 Task: In the  document Nativeamericanreservationsplan.txt Insert the command  'Editing'Email the file to   'softage.10@softage.net', with message attached Important: I've emailed you crucial details. Please make sure to go through it thoroughly. and file type: RTF
Action: Mouse moved to (1114, 104)
Screenshot: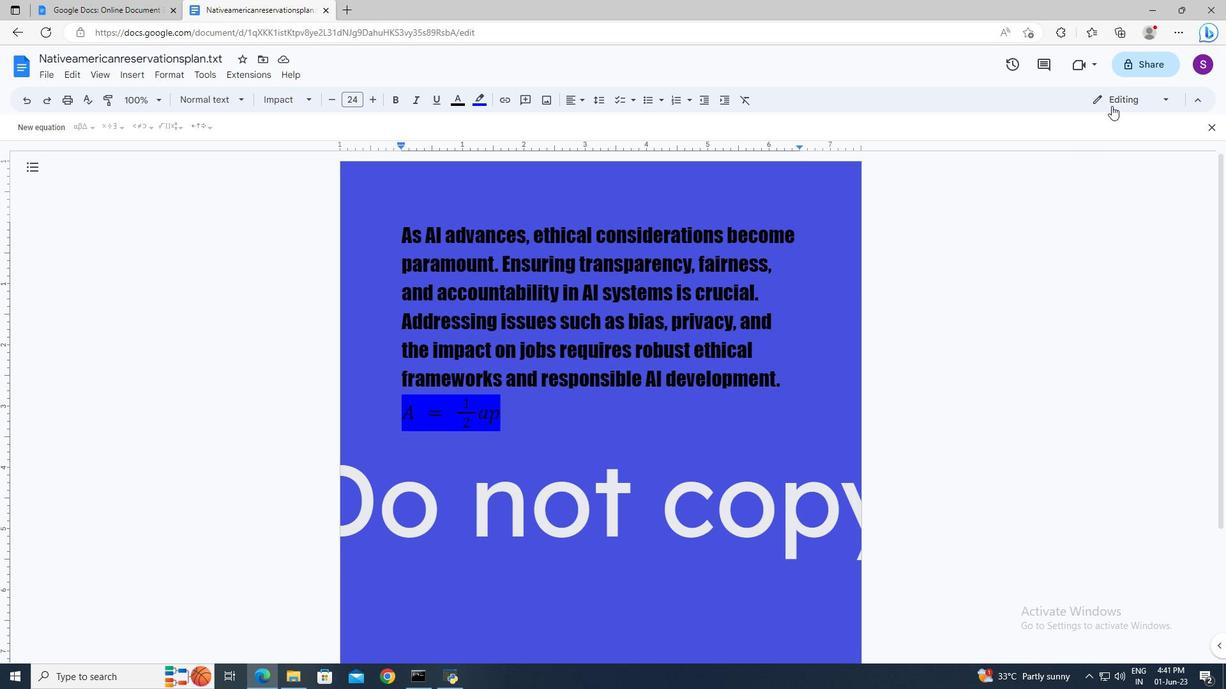 
Action: Mouse pressed left at (1114, 104)
Screenshot: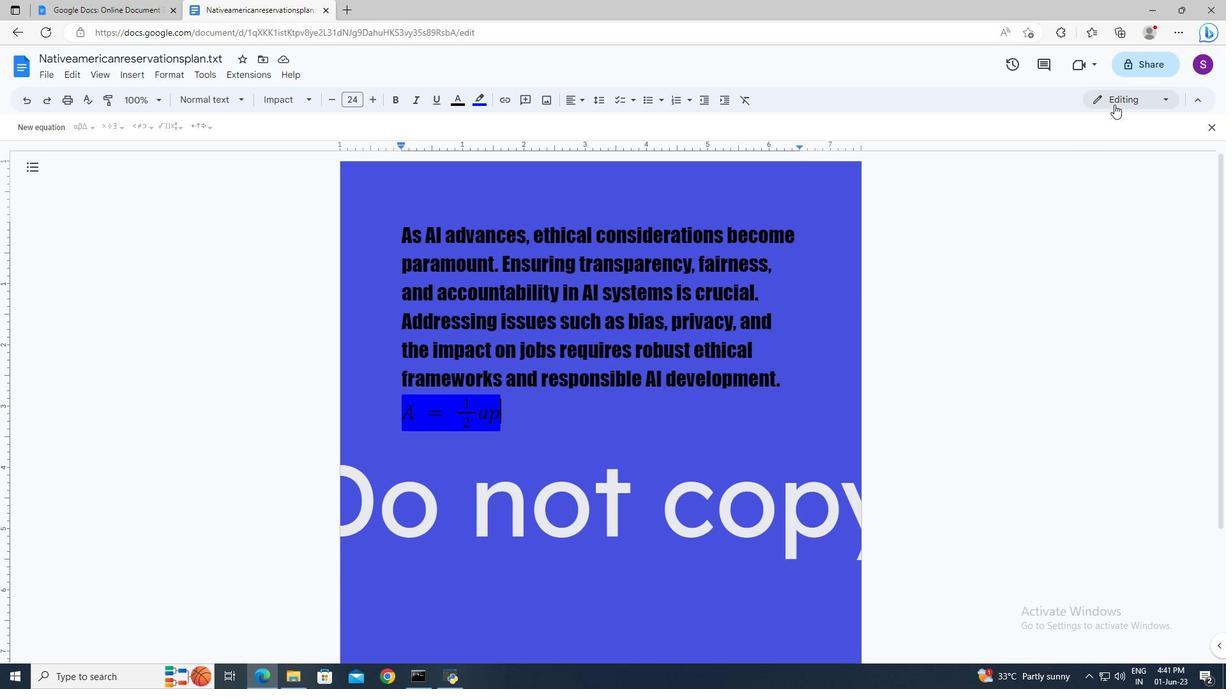 
Action: Mouse moved to (1106, 131)
Screenshot: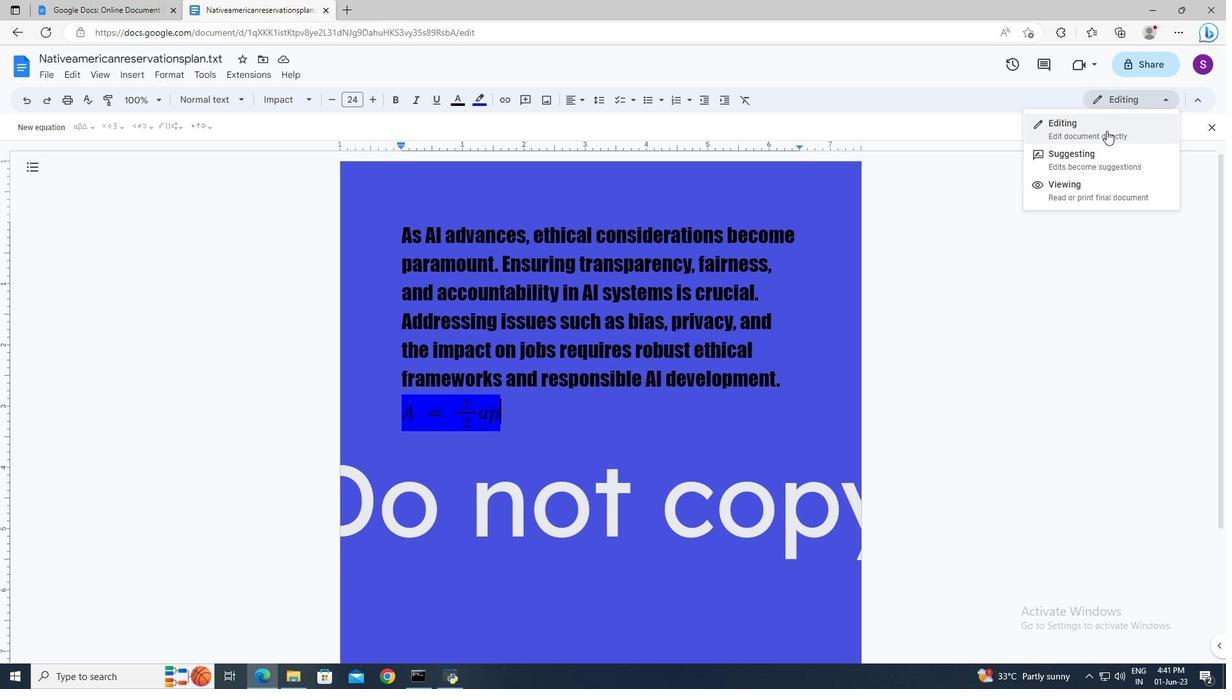
Action: Mouse pressed left at (1106, 131)
Screenshot: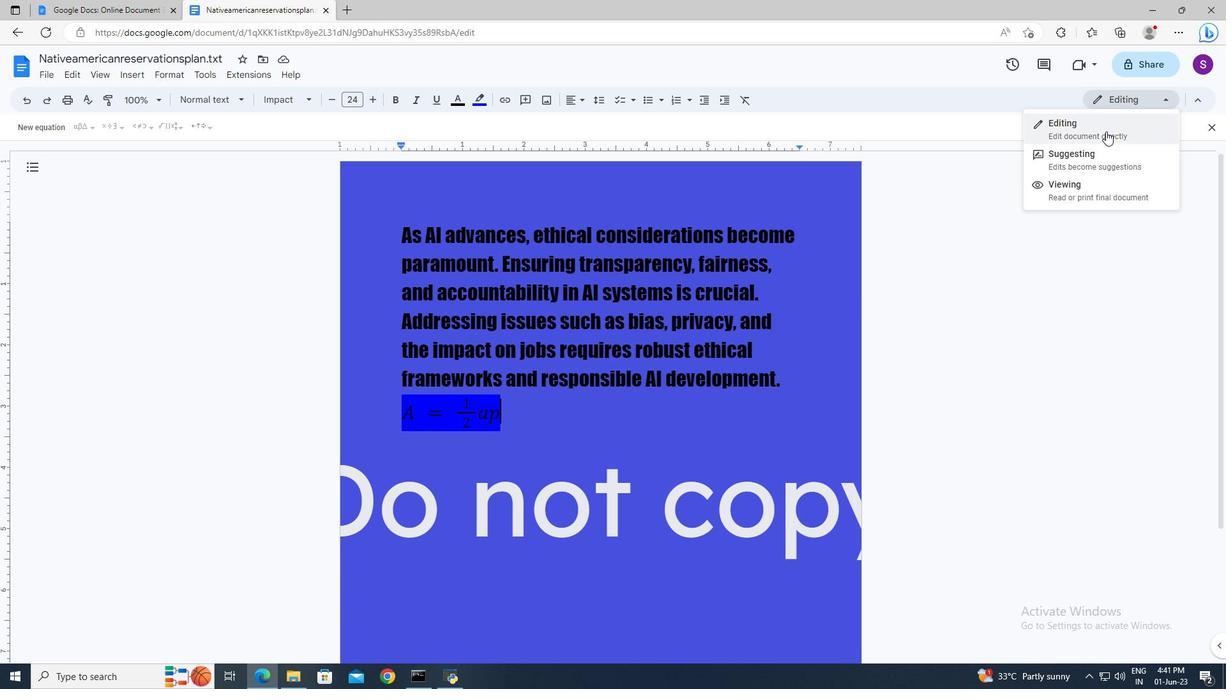 
Action: Mouse moved to (53, 77)
Screenshot: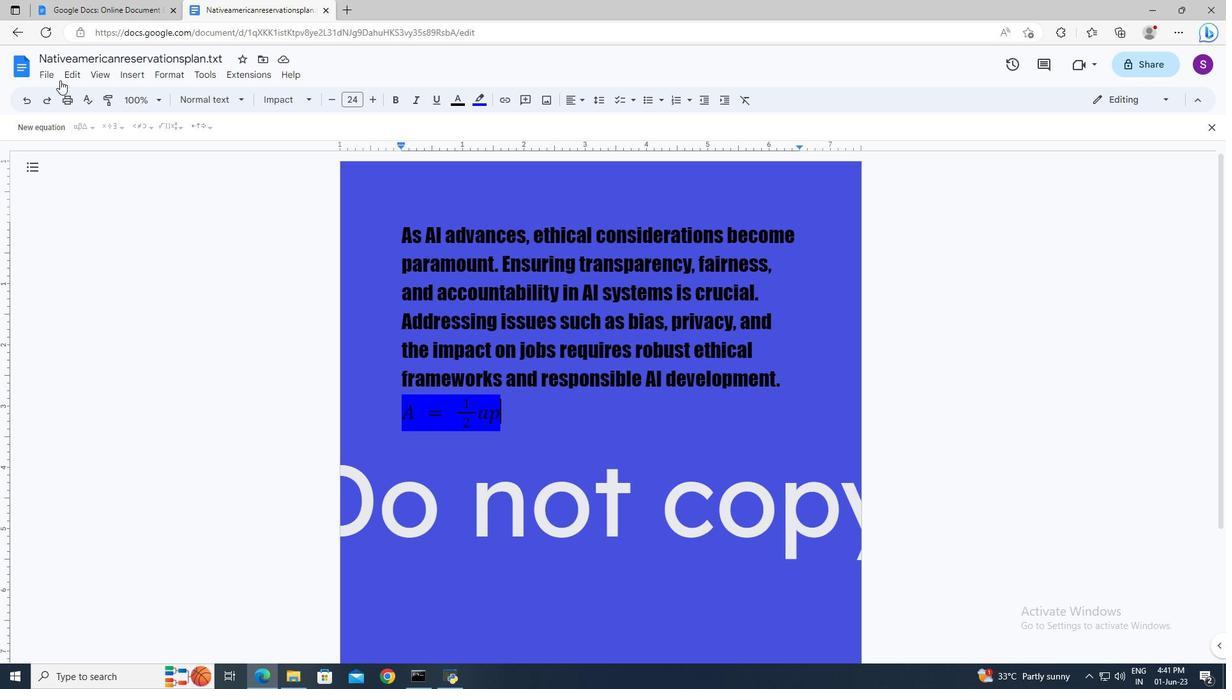 
Action: Mouse pressed left at (53, 77)
Screenshot: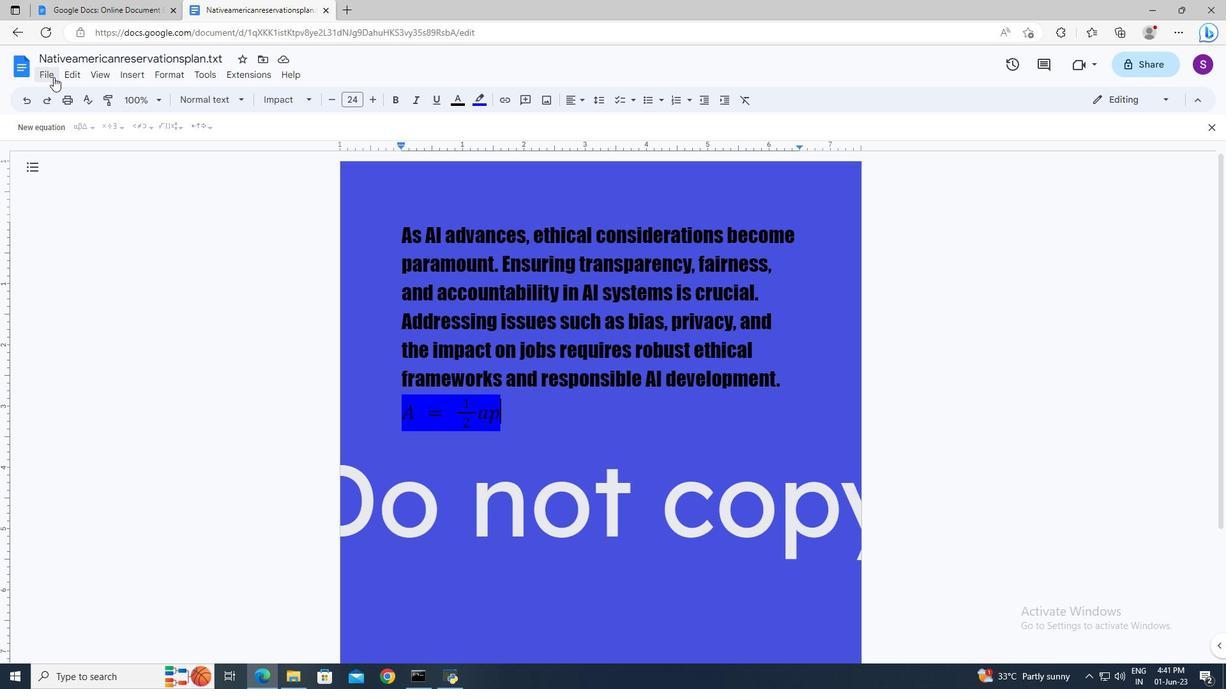 
Action: Mouse moved to (254, 188)
Screenshot: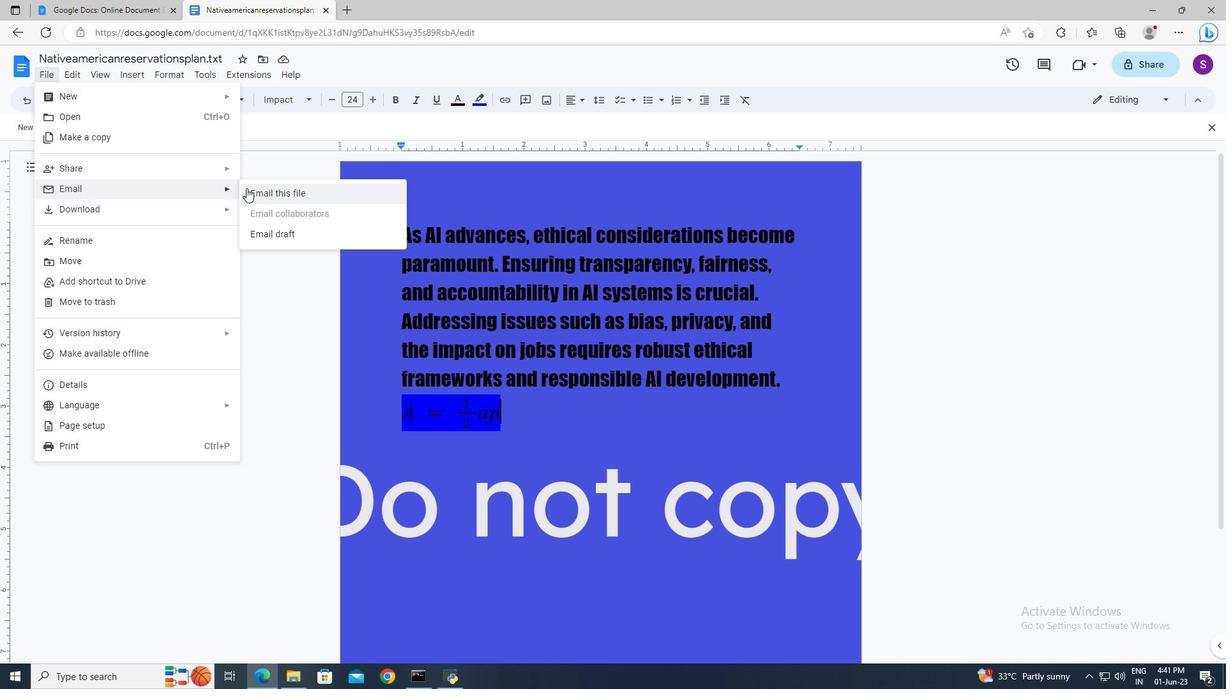 
Action: Mouse pressed left at (254, 188)
Screenshot: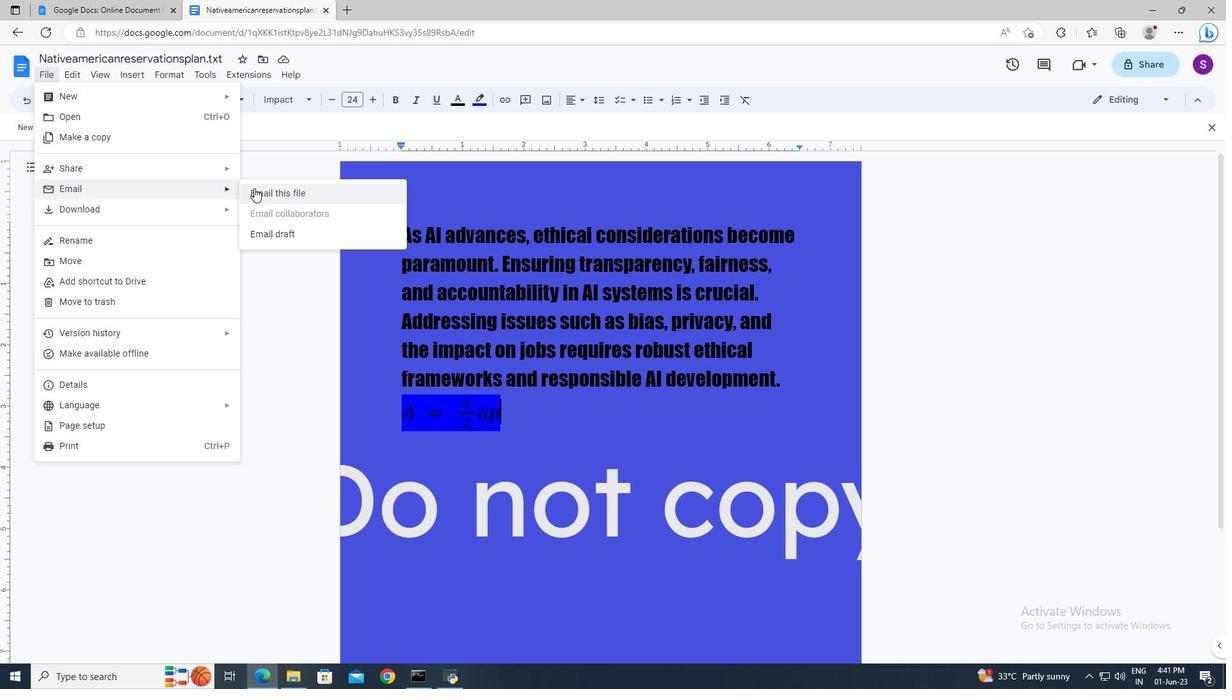 
Action: Mouse moved to (494, 272)
Screenshot: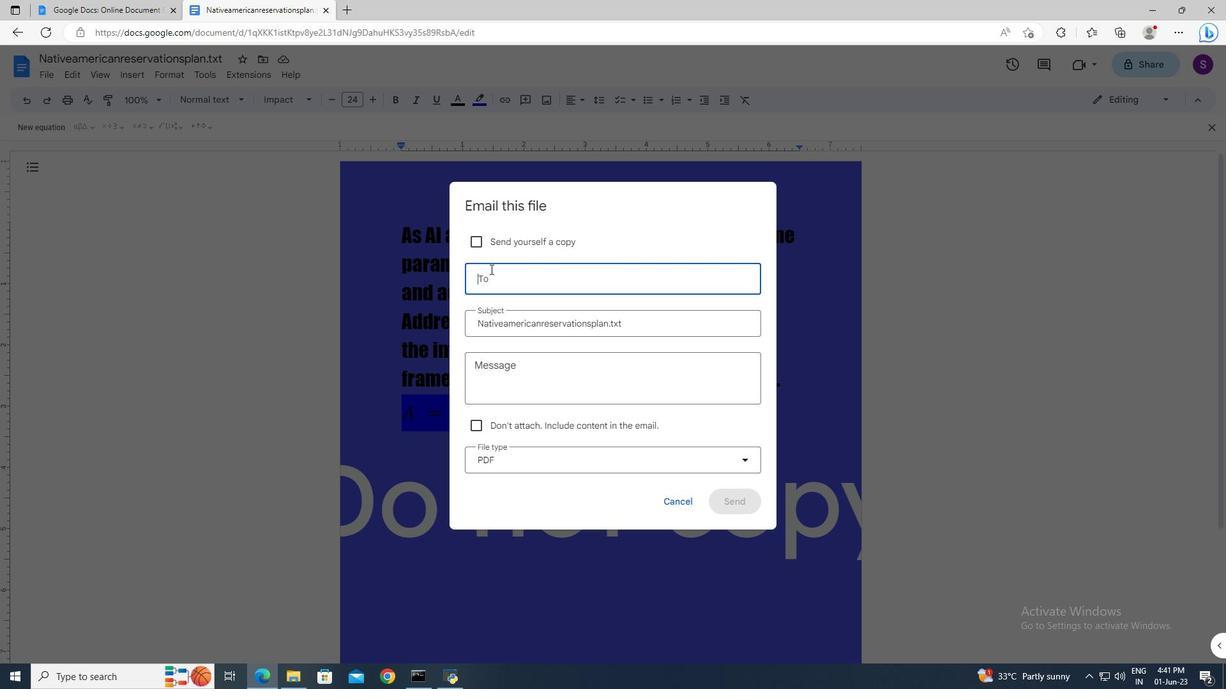 
Action: Mouse pressed left at (494, 272)
Screenshot: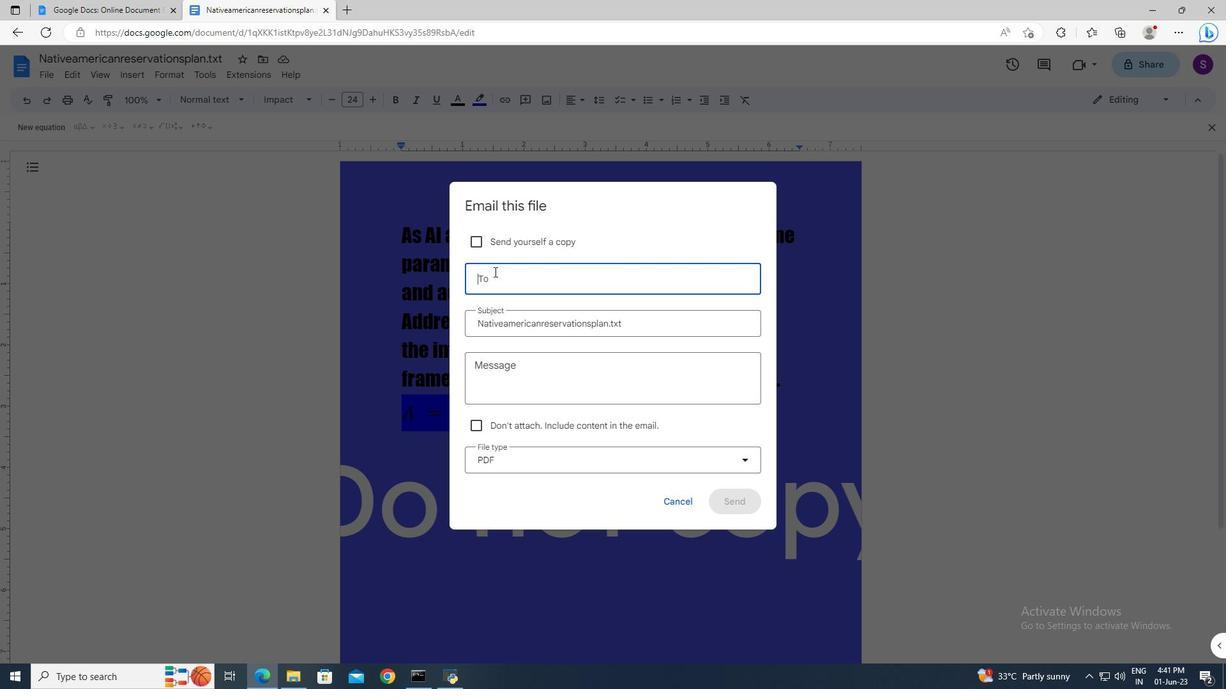 
Action: Key pressed softage.10<Key.shift>@softage.net<Key.enter>
Screenshot: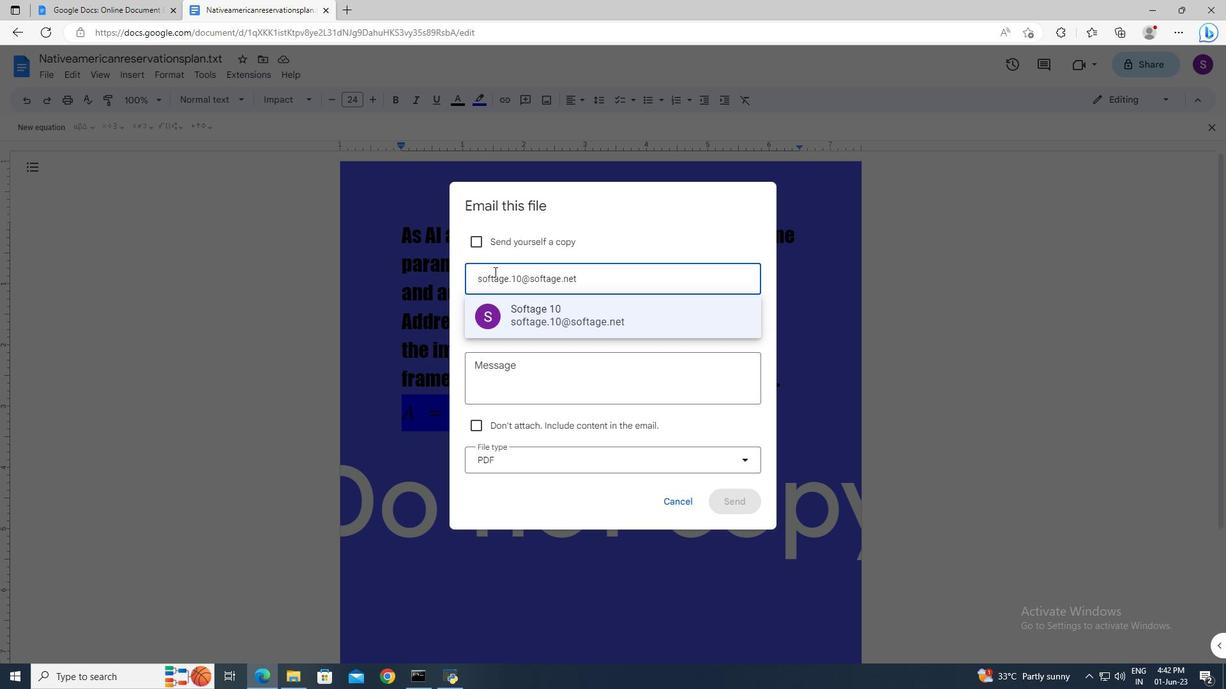 
Action: Mouse moved to (489, 363)
Screenshot: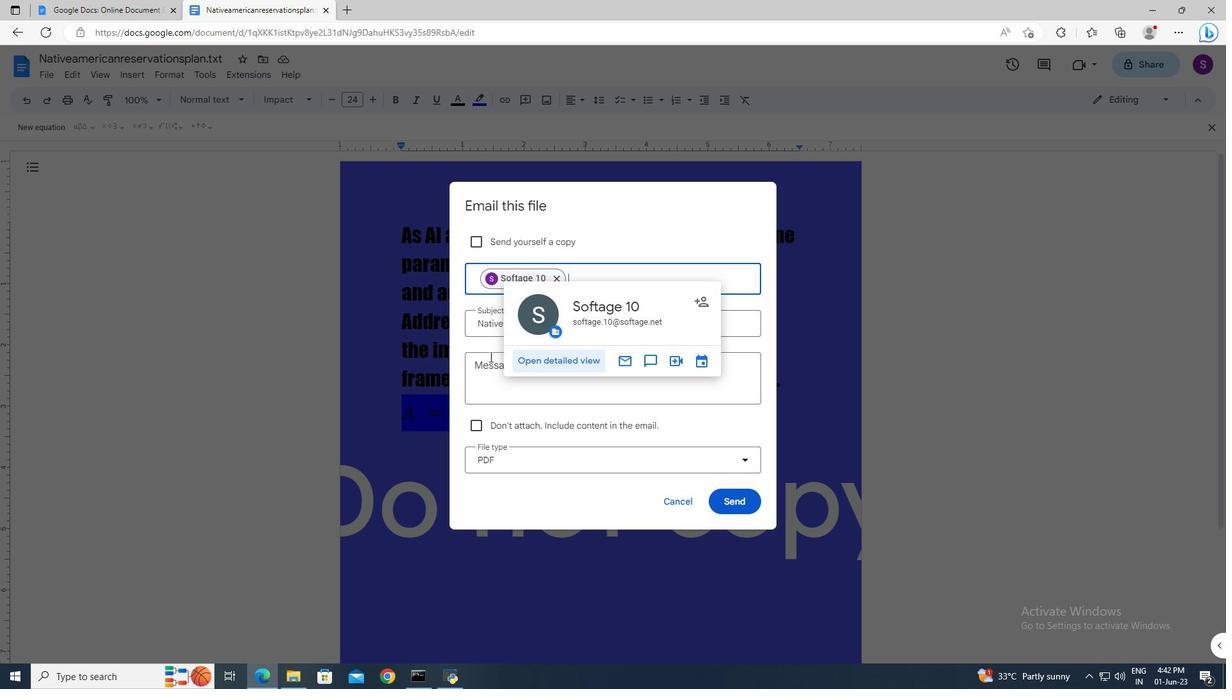 
Action: Mouse pressed left at (489, 363)
Screenshot: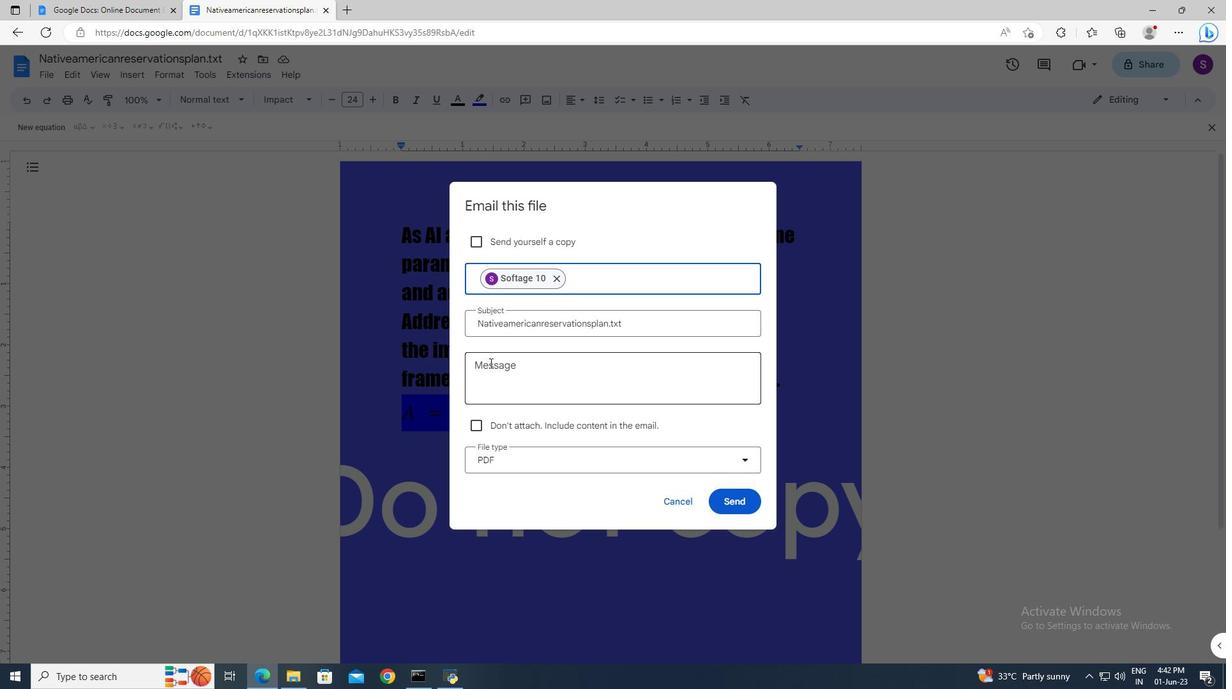 
Action: Key pressed <Key.shift_r><Key.shift_r><Key.shift_r>Important<Key.shift_r>:<Key.space><Key.shift_r><Key.shift_r><Key.shift_r><Key.shift_r>I've<Key.space>emailed<Key.space>you<Key.space>crucial<Key.space>details.<Key.space><Key.shift_r>Please<Key.space>make<Key.space>sure<Key.space>to<Key.space>go<Key.space>through<Key.space>it<Key.space>thoroughly,<Key.backspace>.
Screenshot: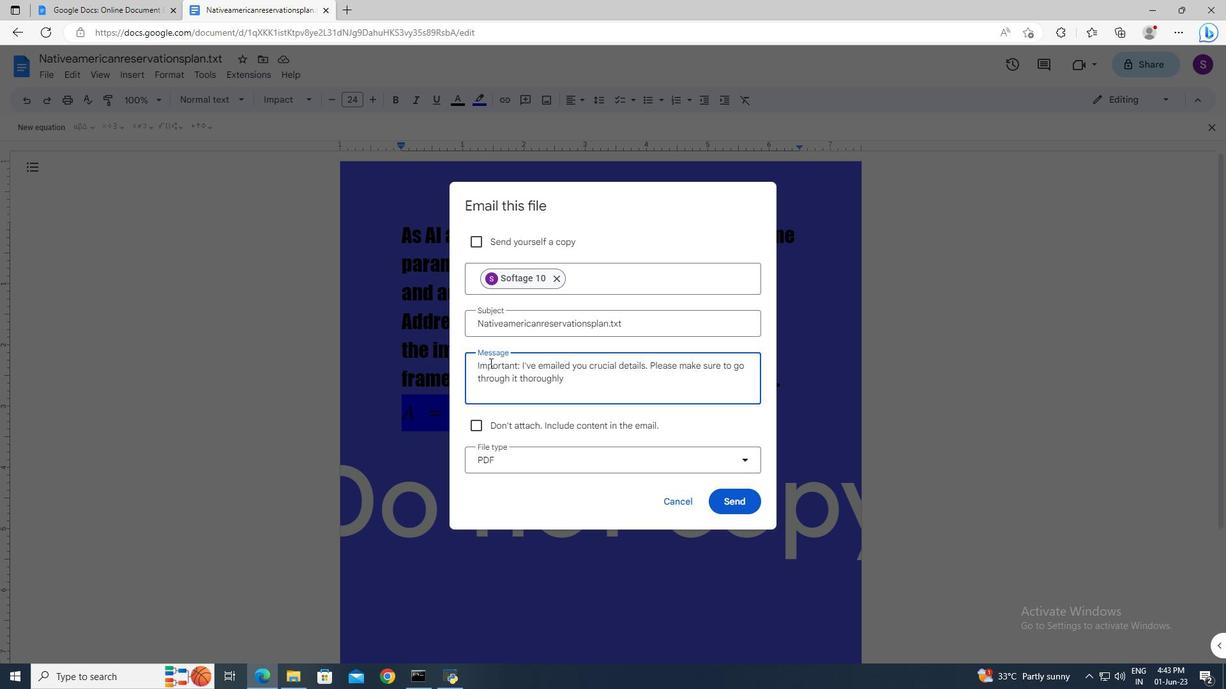 
Action: Mouse moved to (509, 466)
Screenshot: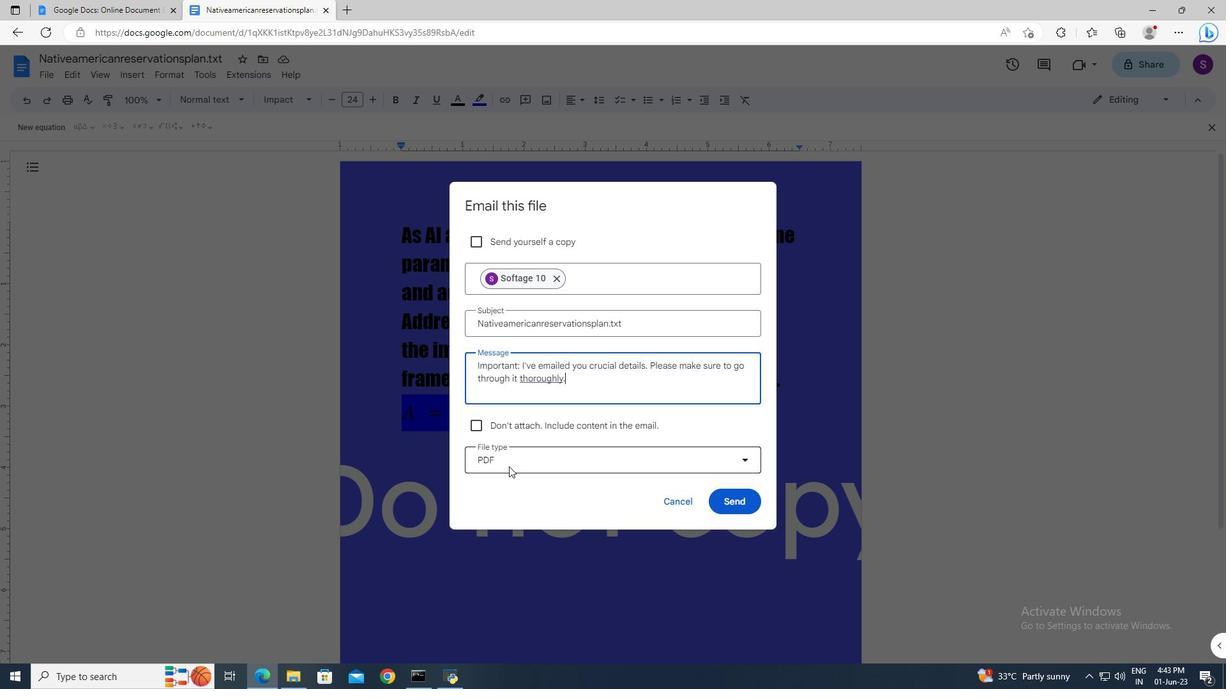 
Action: Mouse pressed left at (509, 466)
Screenshot: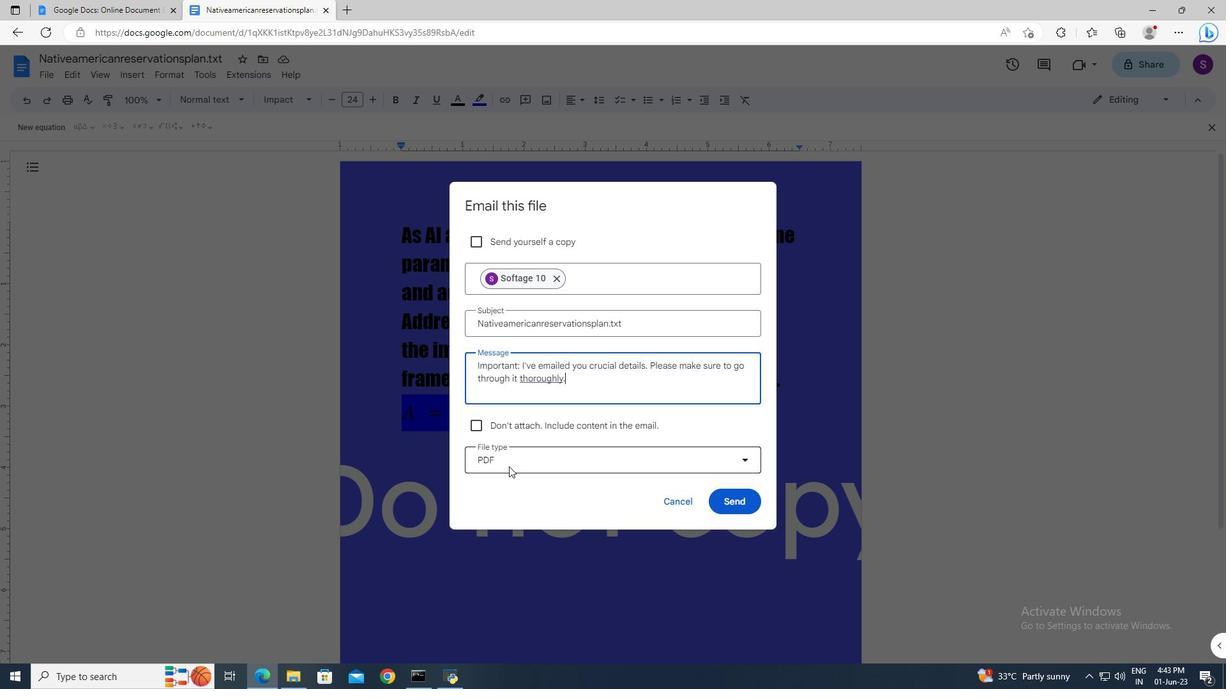 
Action: Mouse moved to (521, 514)
Screenshot: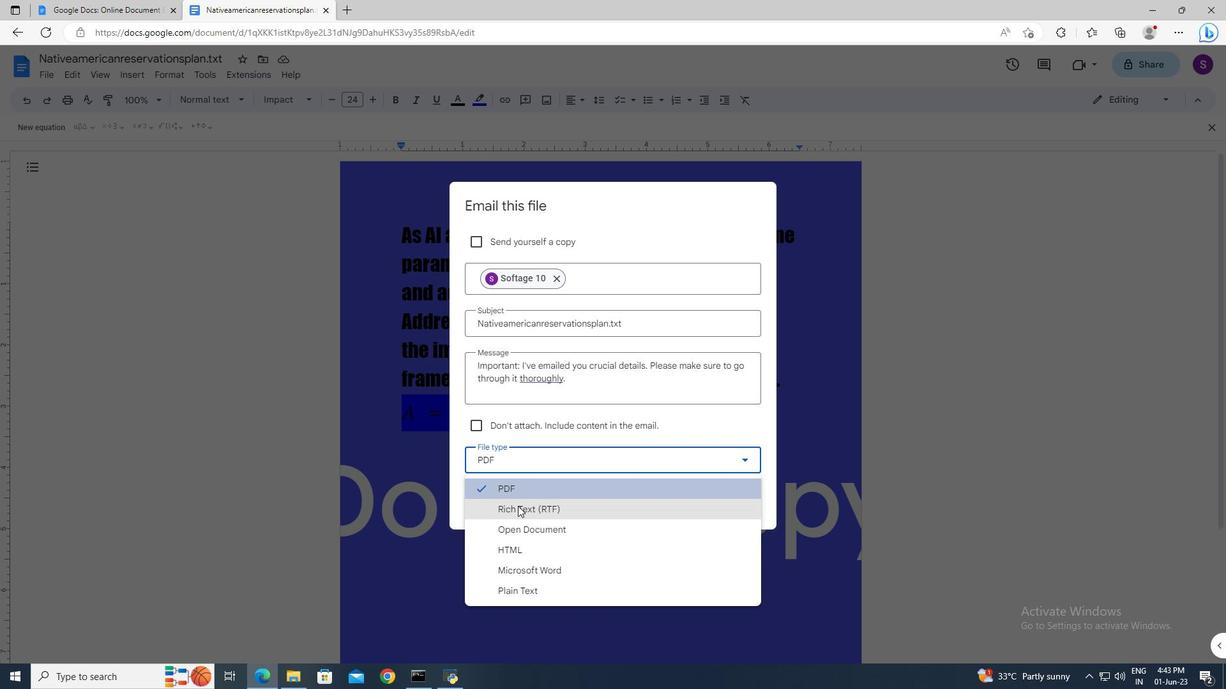 
Action: Mouse pressed left at (521, 514)
Screenshot: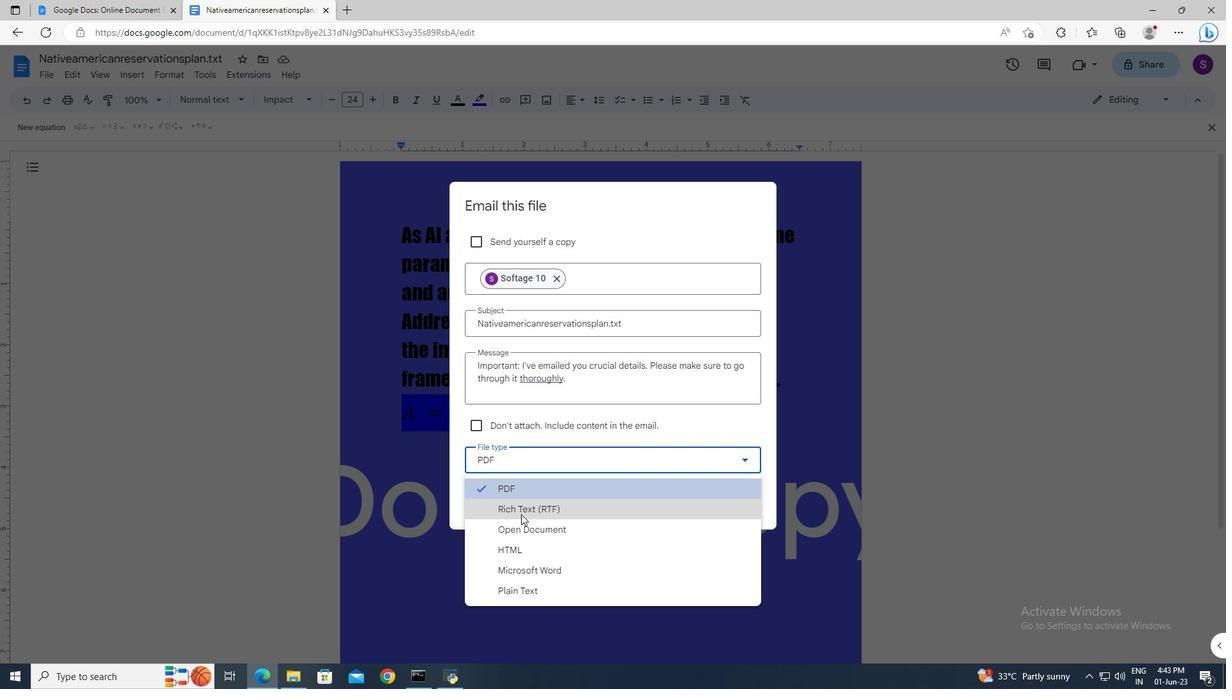 
Action: Mouse moved to (735, 504)
Screenshot: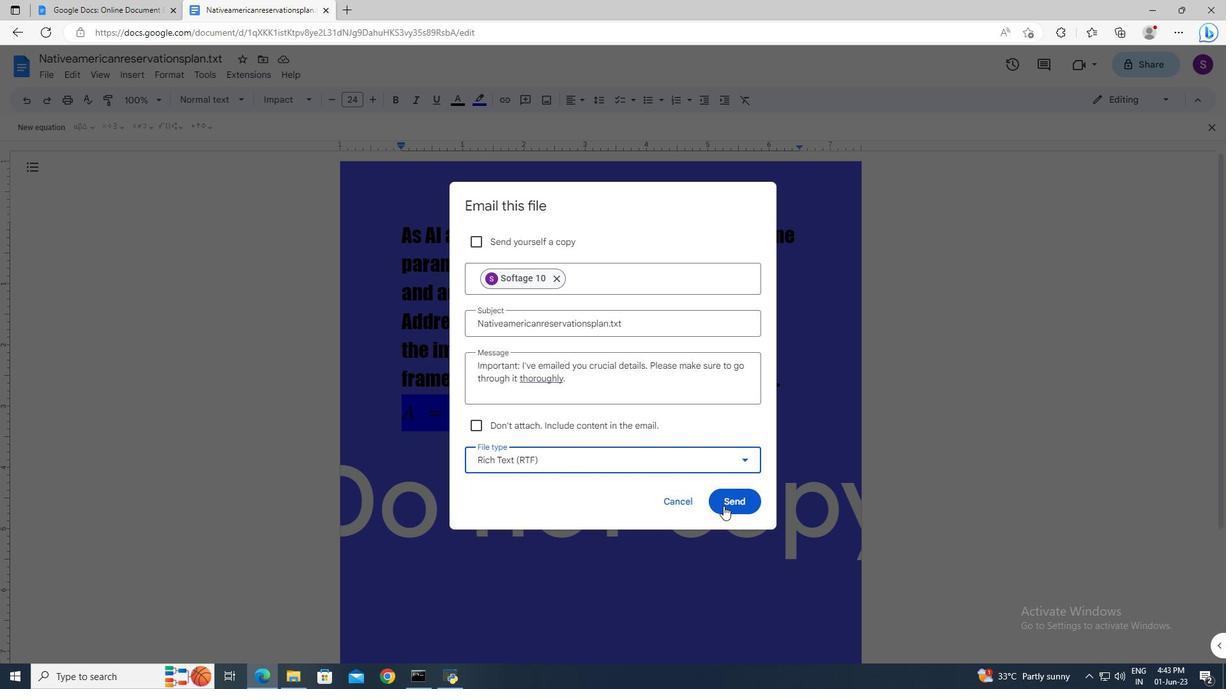
Action: Mouse pressed left at (735, 504)
Screenshot: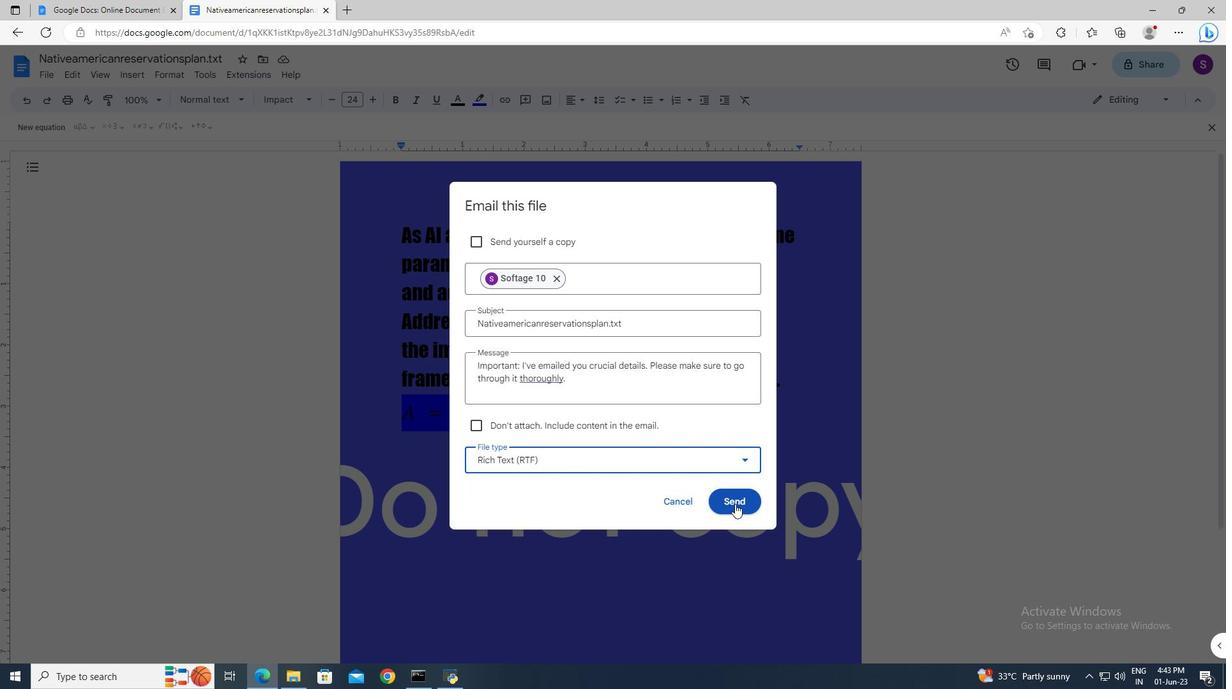 
Action: Mouse moved to (720, 497)
Screenshot: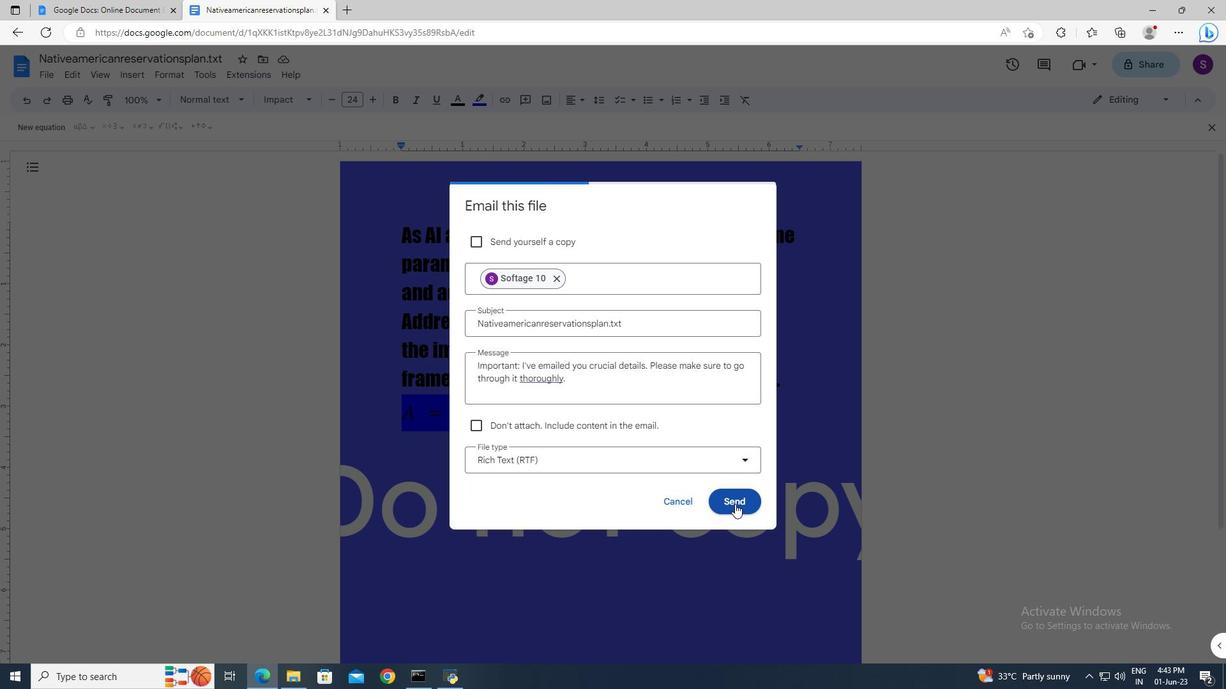 
